 Task: Sort the products in the category "More Salads" by price (lowest first).
Action: Mouse moved to (5, 86)
Screenshot: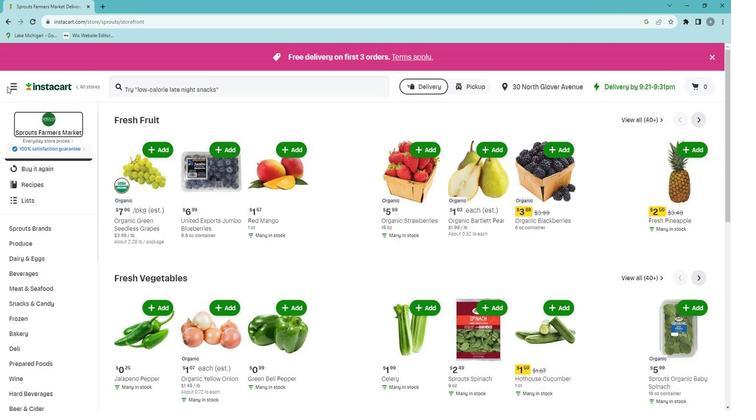 
Action: Mouse pressed left at (5, 86)
Screenshot: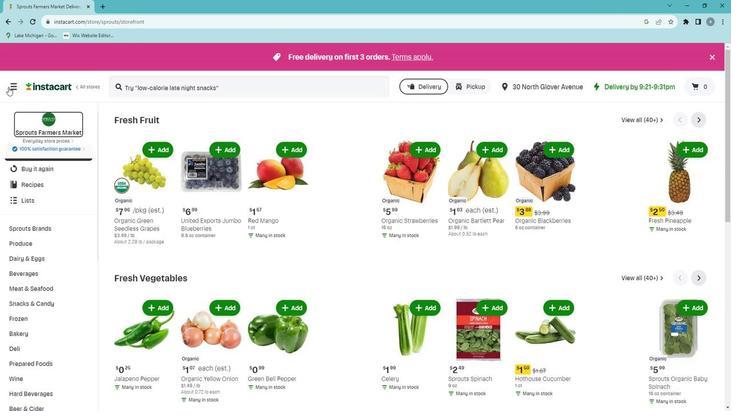 
Action: Mouse moved to (37, 222)
Screenshot: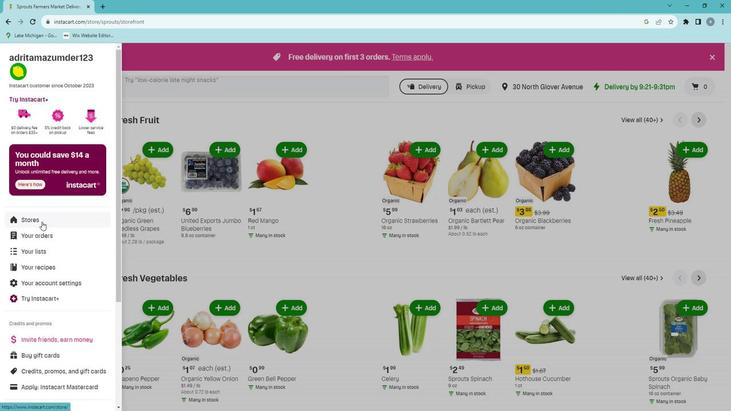 
Action: Mouse pressed left at (37, 222)
Screenshot: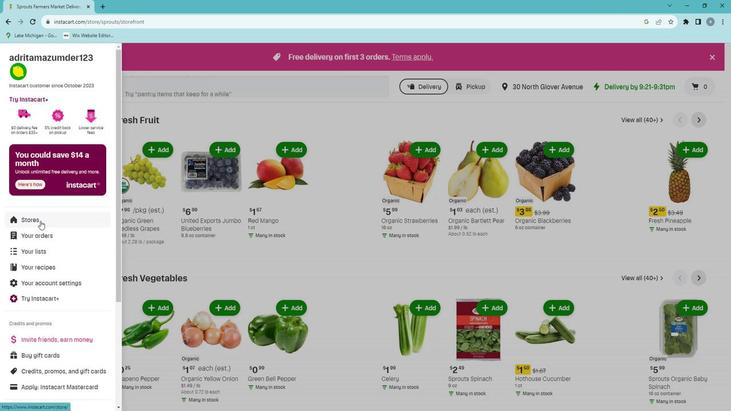 
Action: Mouse moved to (161, 93)
Screenshot: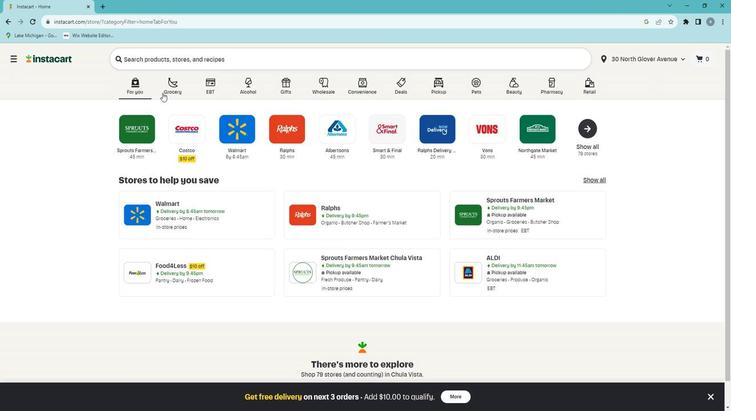 
Action: Mouse pressed left at (161, 93)
Screenshot: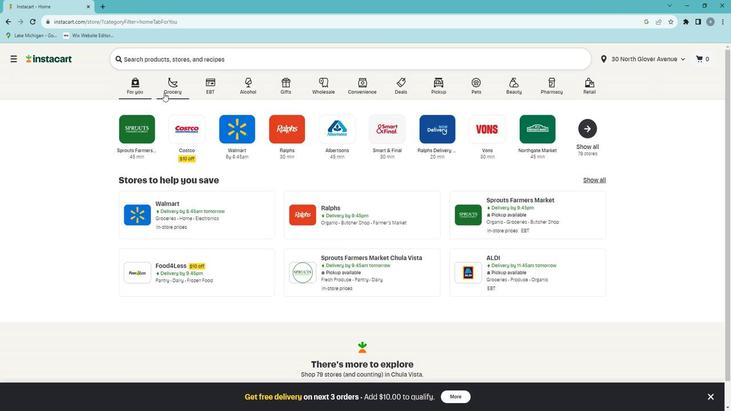 
Action: Mouse moved to (157, 236)
Screenshot: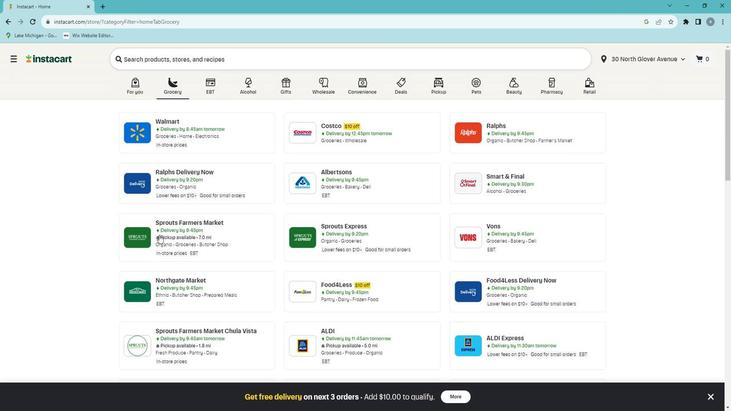 
Action: Mouse pressed left at (157, 236)
Screenshot: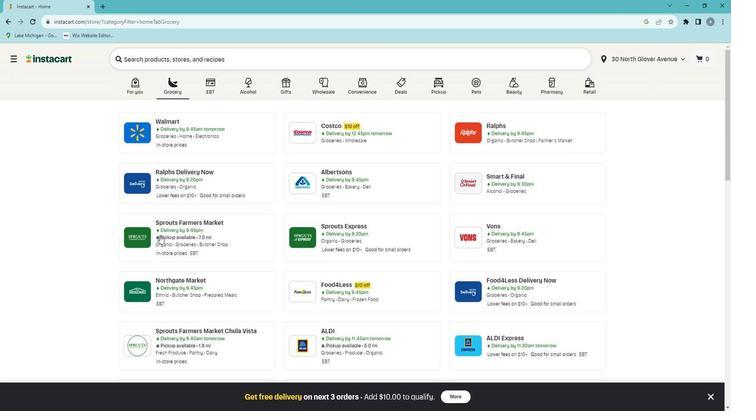 
Action: Mouse moved to (38, 329)
Screenshot: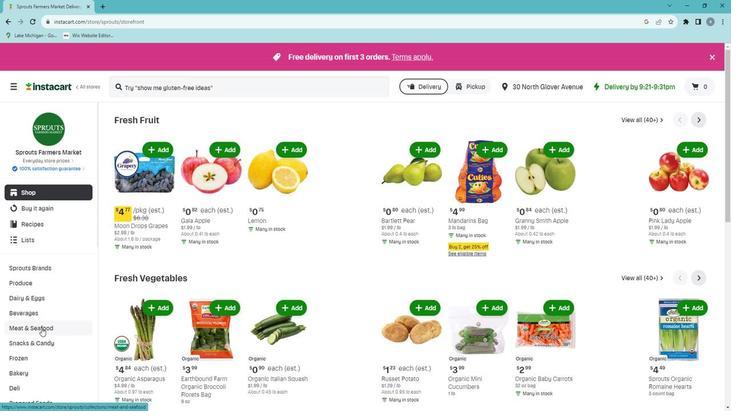 
Action: Mouse scrolled (38, 329) with delta (0, 0)
Screenshot: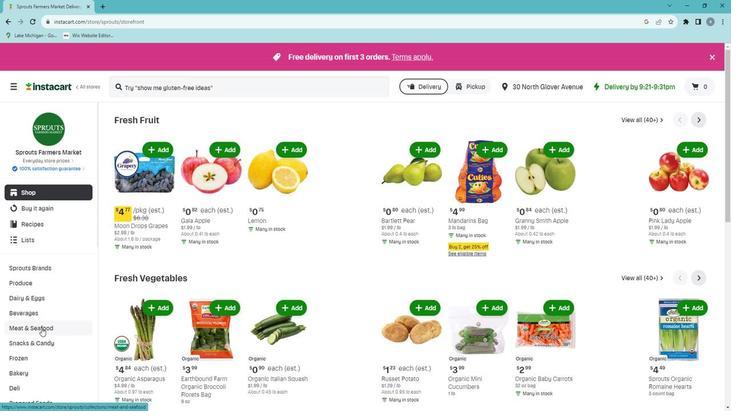 
Action: Mouse scrolled (38, 329) with delta (0, 0)
Screenshot: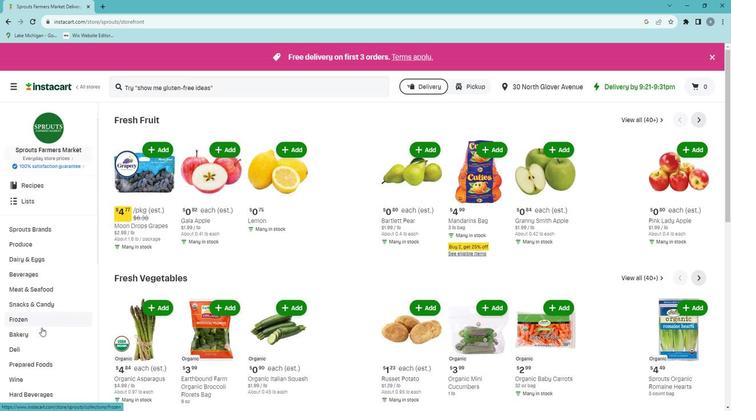 
Action: Mouse moved to (22, 324)
Screenshot: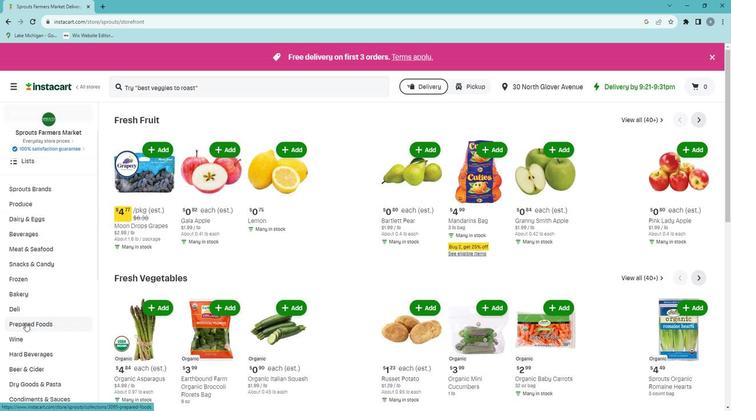 
Action: Mouse pressed left at (22, 324)
Screenshot: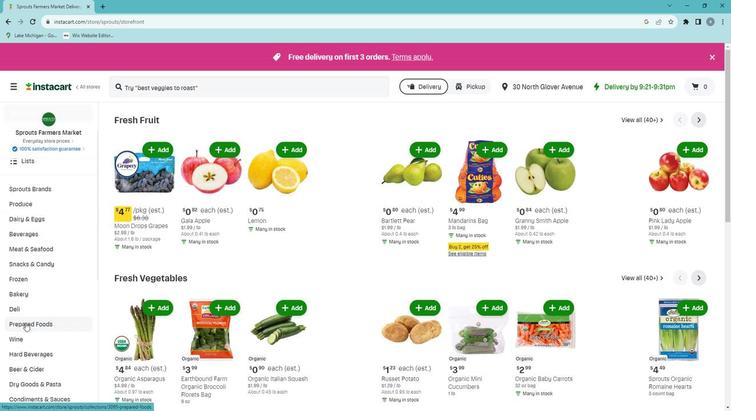 
Action: Mouse moved to (417, 140)
Screenshot: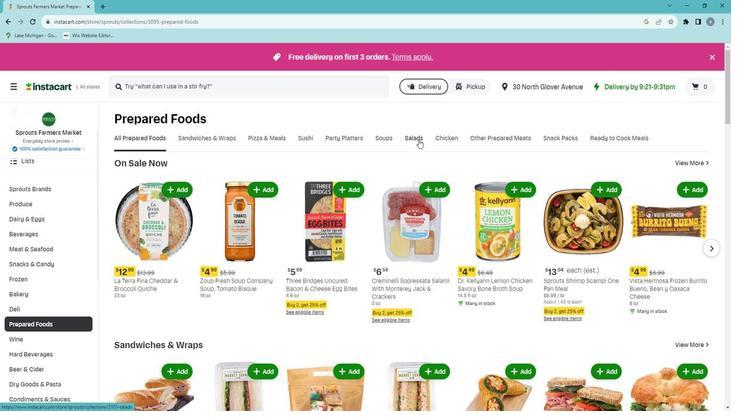 
Action: Mouse pressed left at (417, 140)
Screenshot: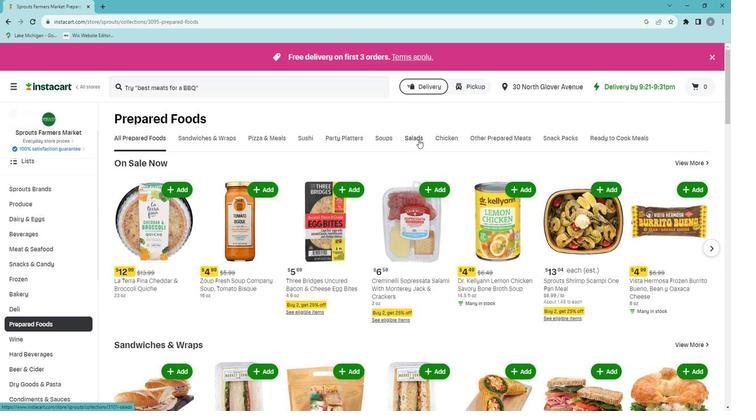 
Action: Mouse moved to (481, 170)
Screenshot: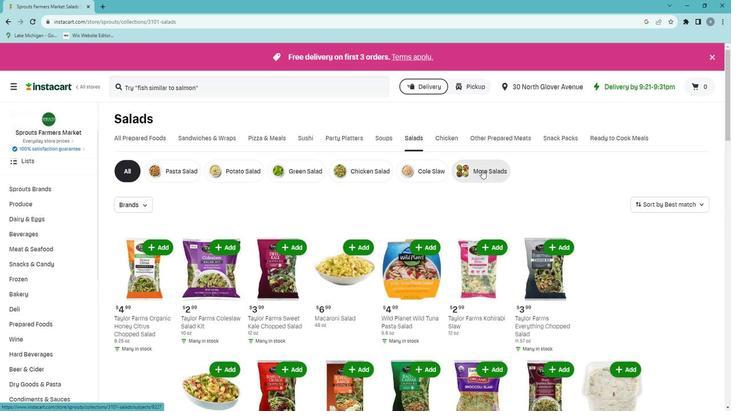 
Action: Mouse pressed left at (481, 170)
Screenshot: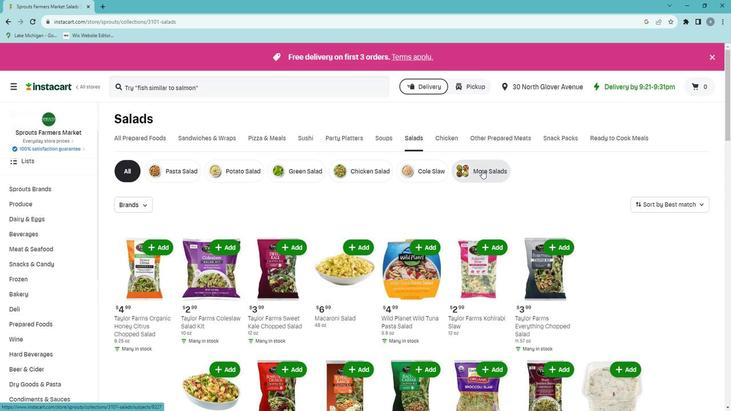 
Action: Mouse moved to (702, 206)
Screenshot: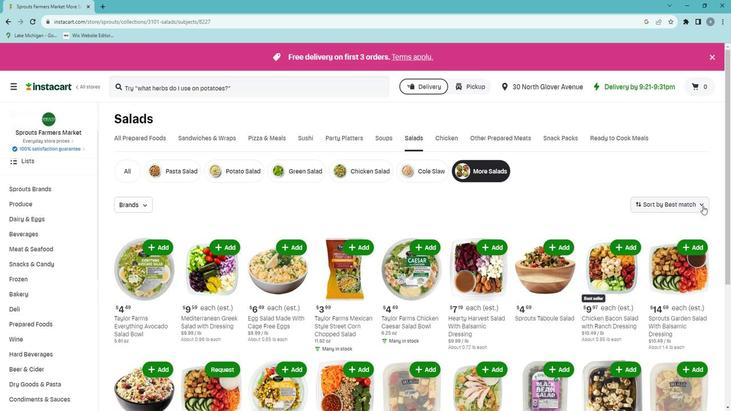 
Action: Mouse pressed left at (702, 206)
Screenshot: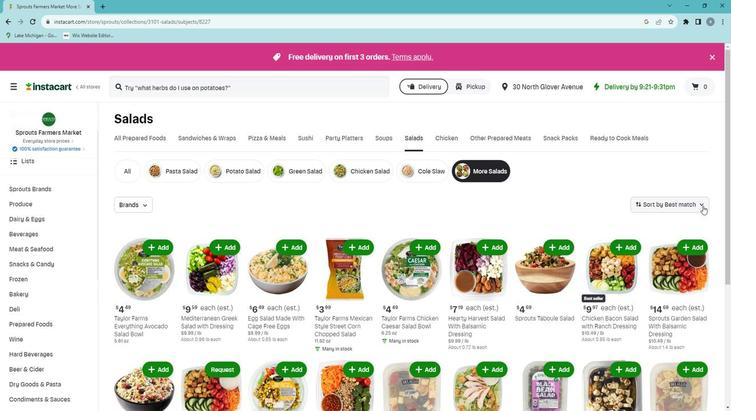
Action: Mouse moved to (688, 242)
Screenshot: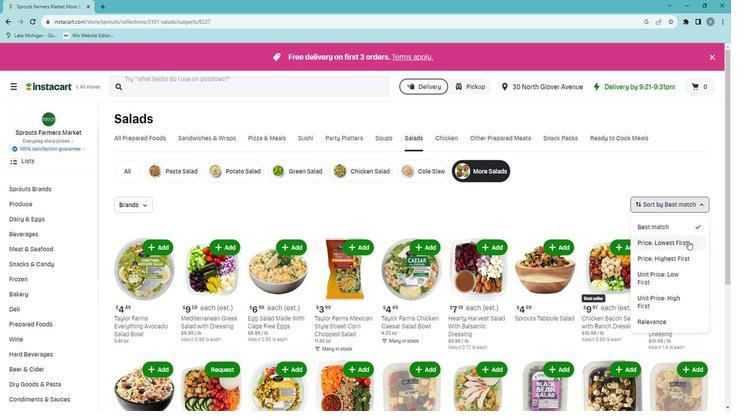 
Action: Mouse pressed left at (688, 242)
Screenshot: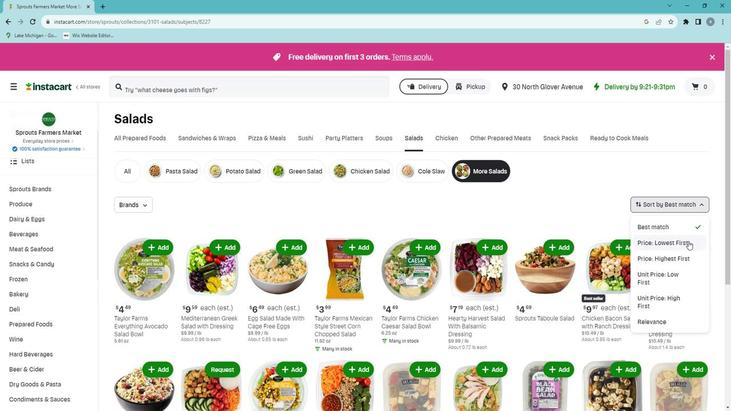 
